 Task: Select and add the product "CVS Health Extra Strength Acetaminophen Liquid 500 mg Cherry (8 oz)" to cart from the store "CVS".
Action: Mouse pressed left at (47, 86)
Screenshot: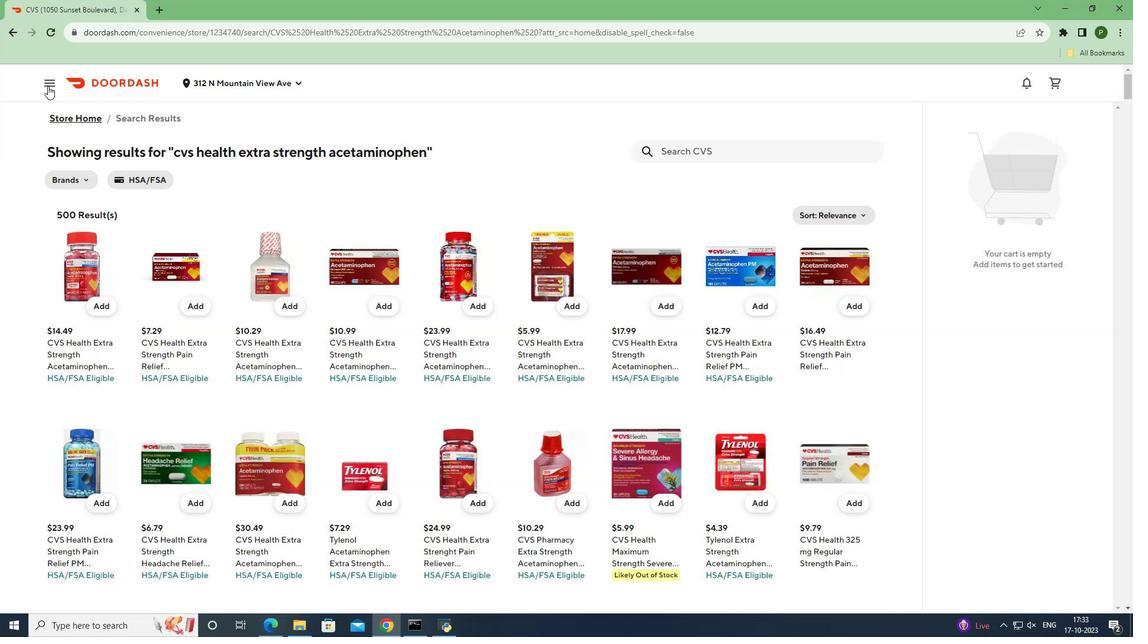 
Action: Mouse moved to (53, 167)
Screenshot: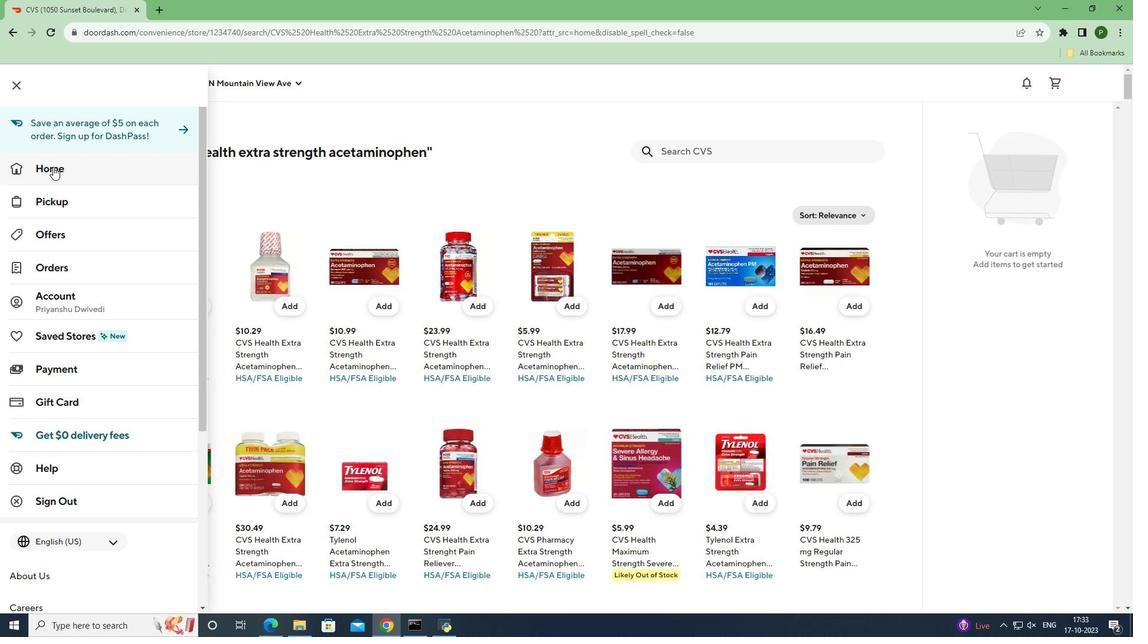
Action: Mouse pressed left at (53, 167)
Screenshot: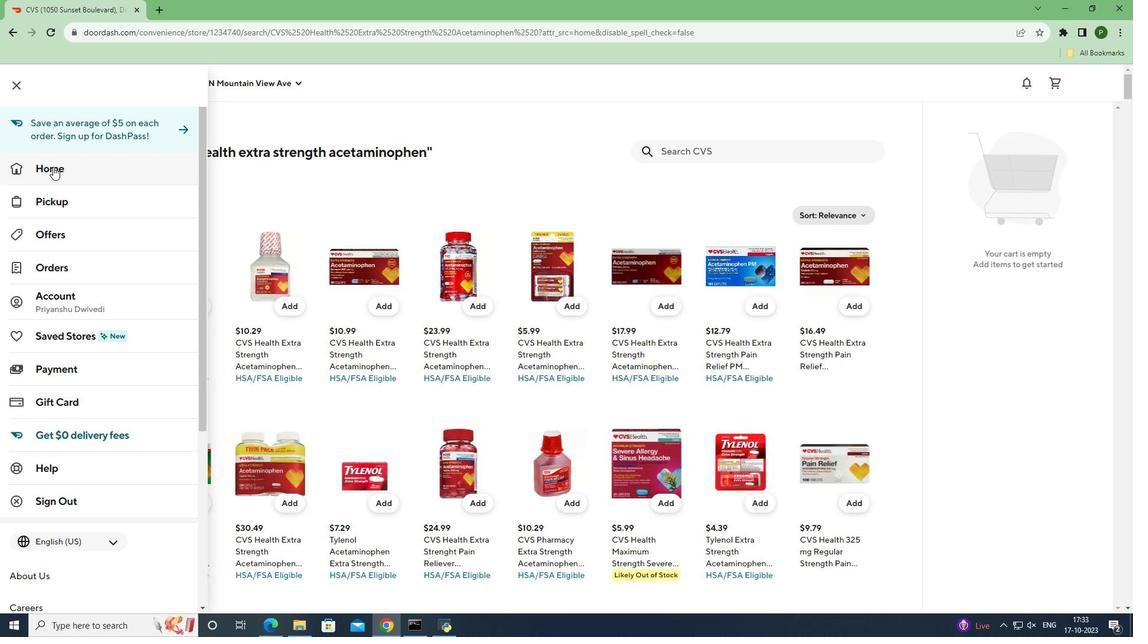 
Action: Mouse moved to (857, 127)
Screenshot: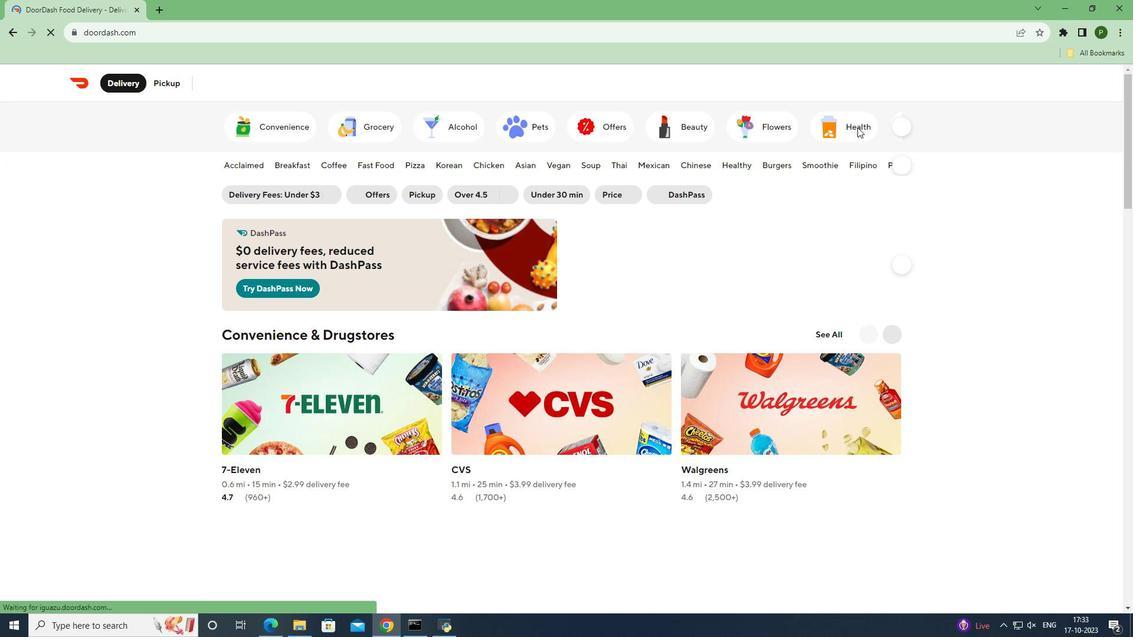 
Action: Mouse pressed left at (857, 127)
Screenshot: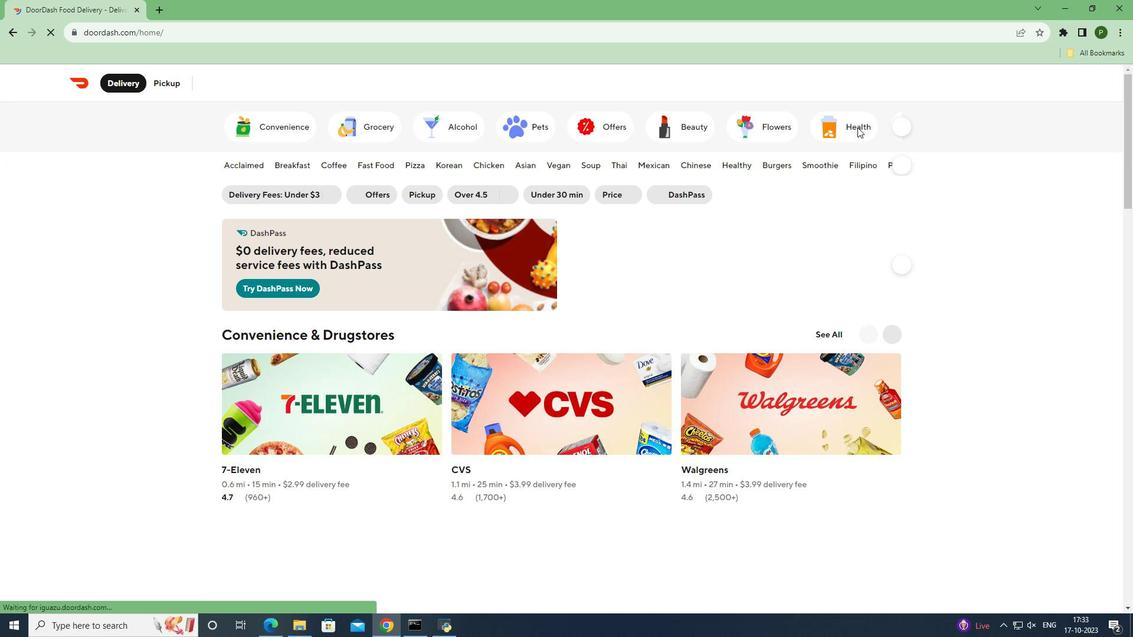 
Action: Mouse moved to (615, 363)
Screenshot: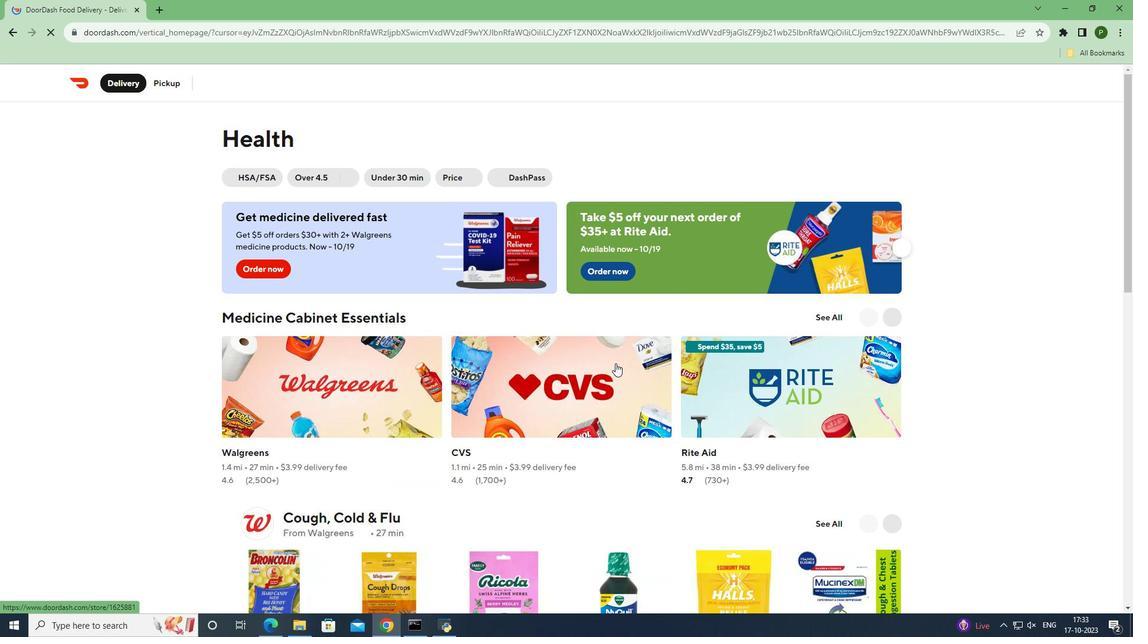 
Action: Mouse pressed left at (615, 363)
Screenshot: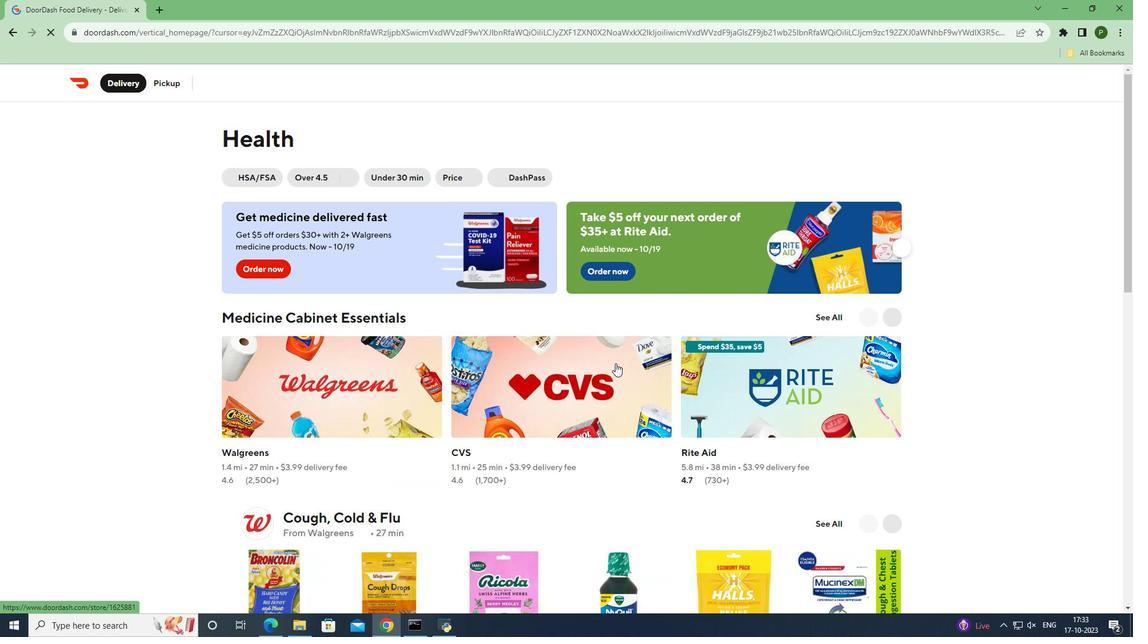 
Action: Mouse moved to (719, 190)
Screenshot: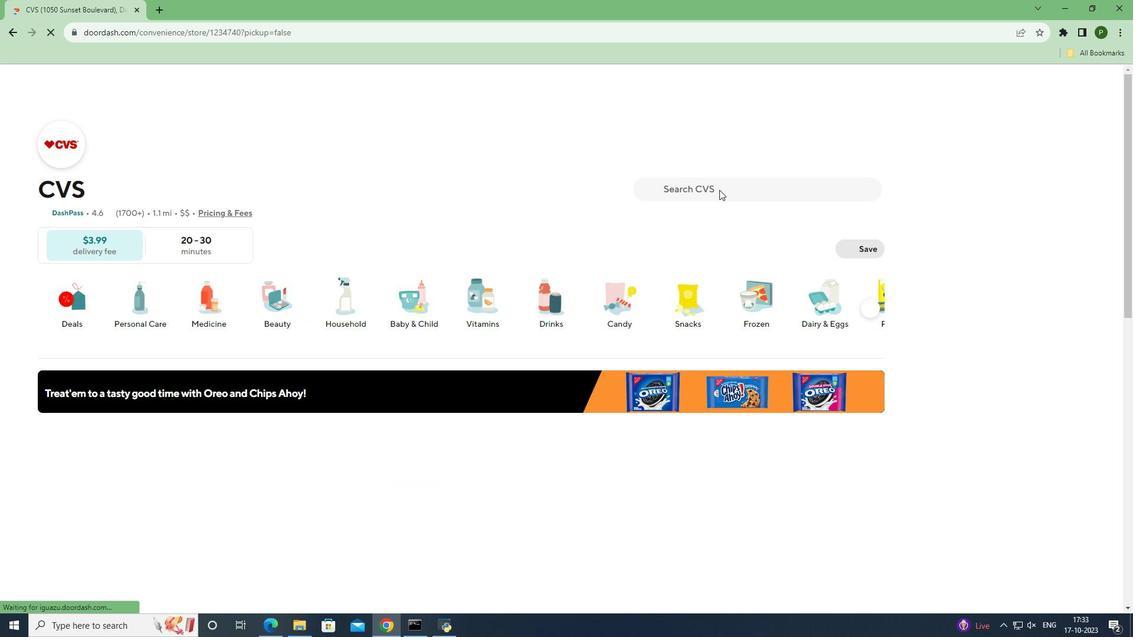 
Action: Mouse pressed left at (719, 190)
Screenshot: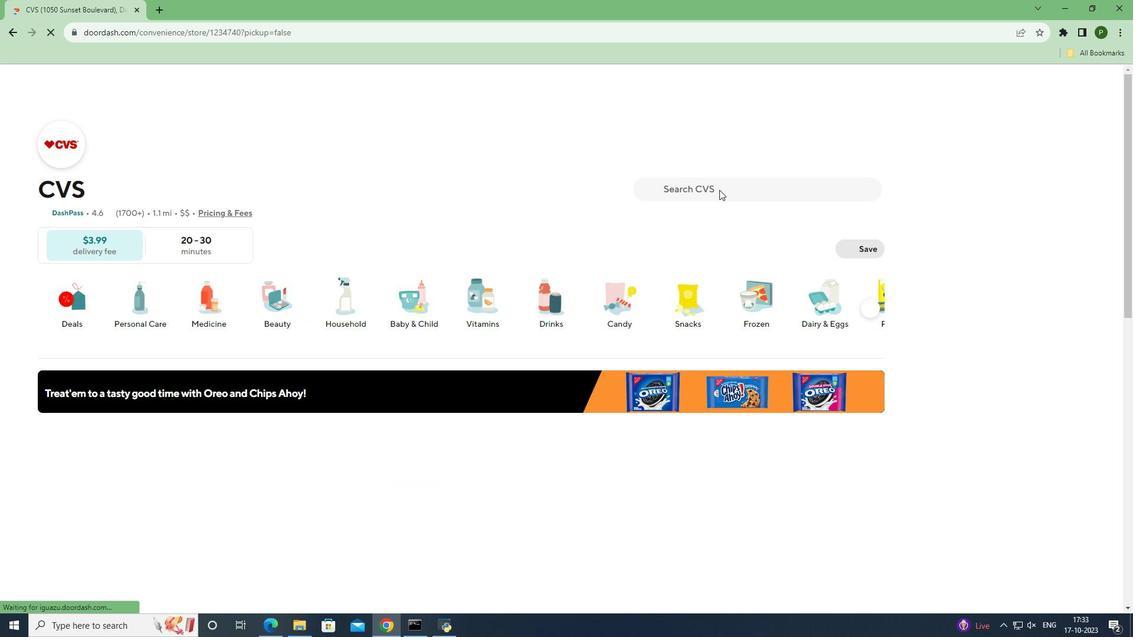 
Action: Key pressed <Key.caps_lock>CVS<Key.space>H<Key.caps_lock>ealth<Key.space><Key.caps_lock>E<Key.caps_lock>xtra<Key.space><Key.caps_lock>S<Key.caps_lock>rength<Key.space><Key.caps_lock>A<Key.caps_lock>cetaminophen<Key.space><Key.caps_lock>L<Key.caps_lock>iquid<Key.space>500<Key.space>mg<Key.space><Key.caps_lock>C<Key.caps_lock>herry<Key.space><Key.shift_r>(8<Key.space>oz<Key.shift_r><Key.shift_r><Key.shift_r><Key.shift_r><Key.shift_r>)<Key.enter>
Screenshot: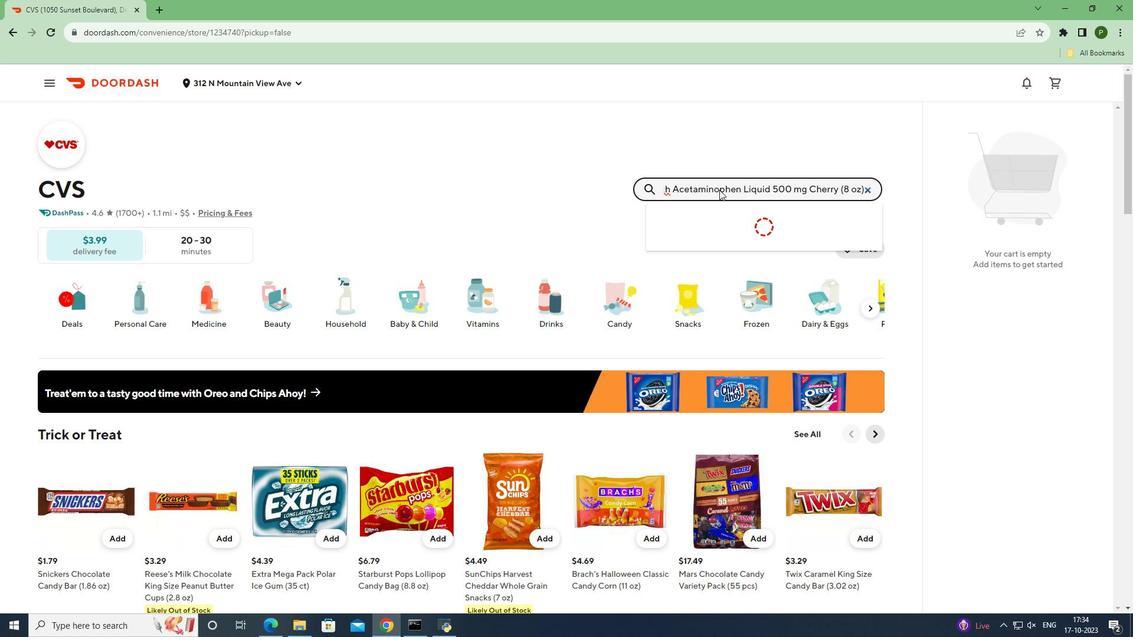 
Action: Mouse moved to (96, 303)
Screenshot: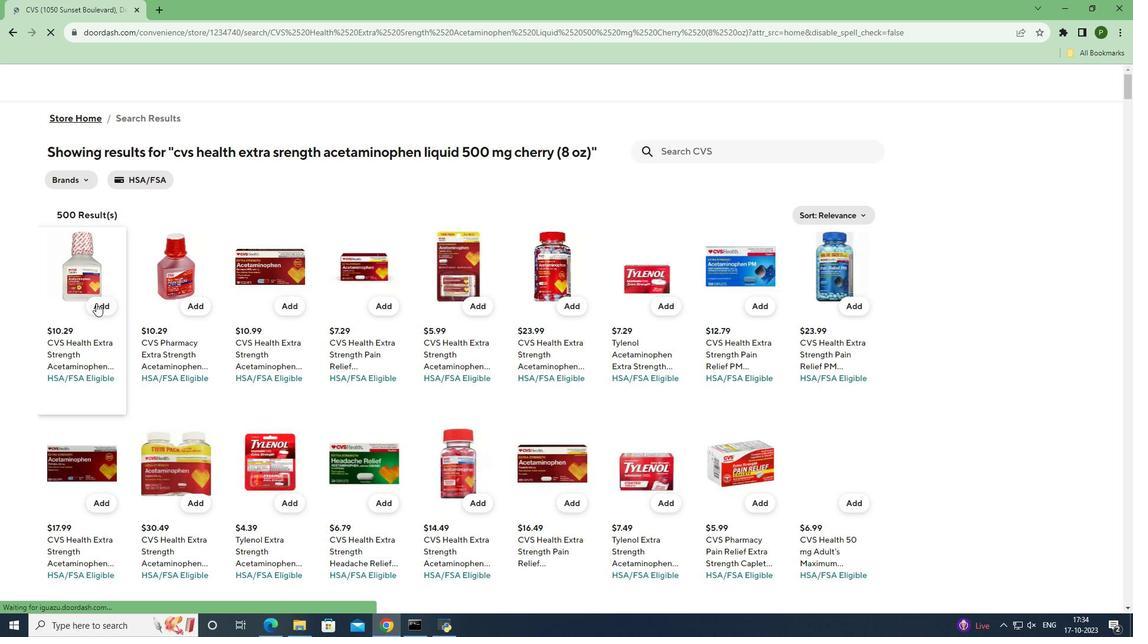 
Action: Mouse pressed left at (96, 303)
Screenshot: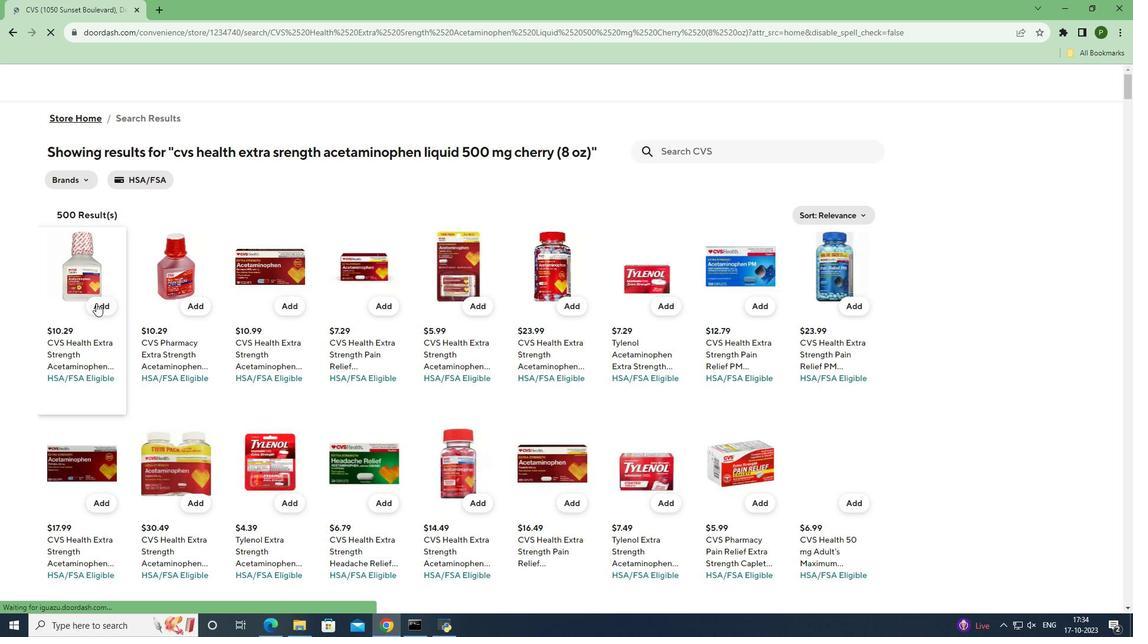 
Action: Mouse moved to (86, 373)
Screenshot: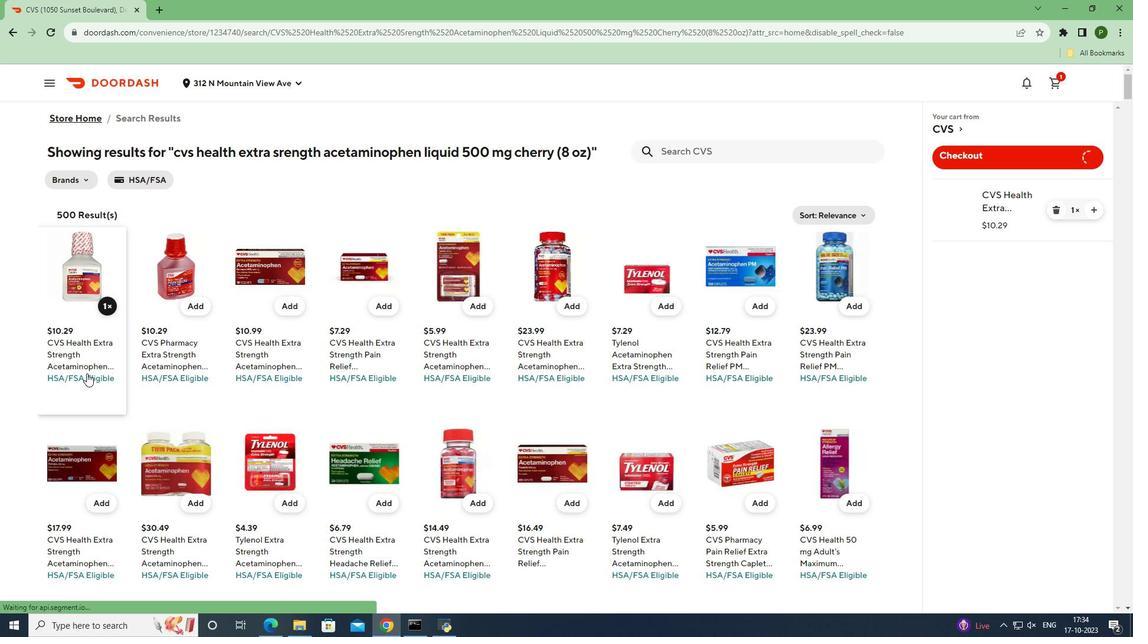 
